 Task: Use Buddy Effect in this video Movie B.mp4
Action: Mouse pressed left at (254, 98)
Screenshot: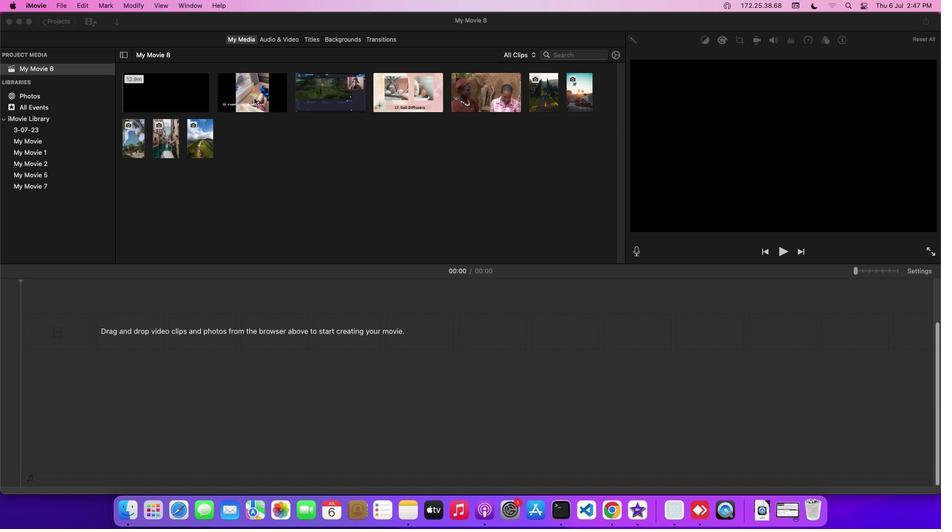 
Action: Mouse moved to (273, 42)
Screenshot: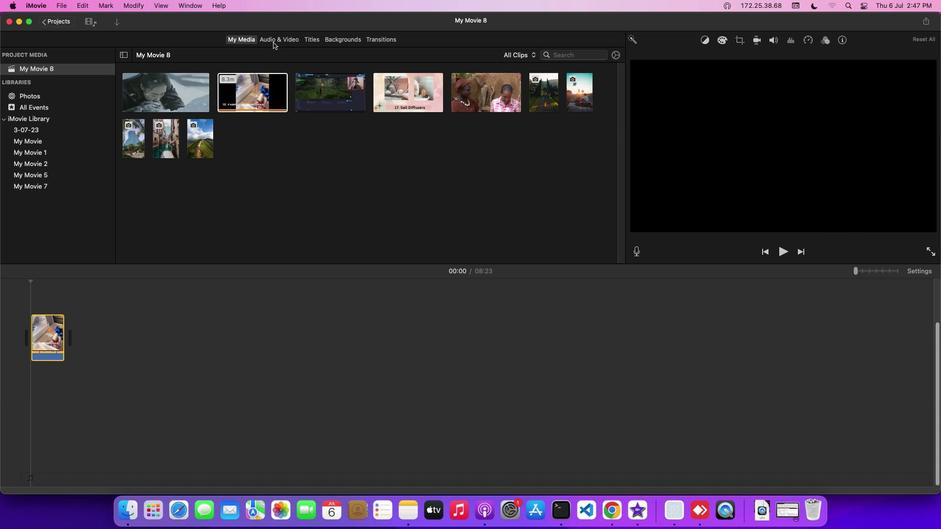 
Action: Mouse pressed left at (273, 42)
Screenshot: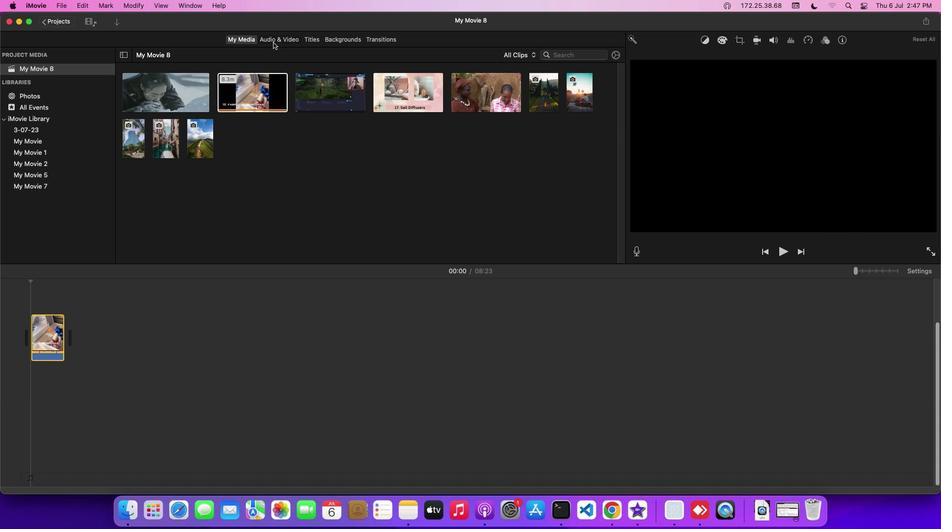 
Action: Mouse moved to (48, 94)
Screenshot: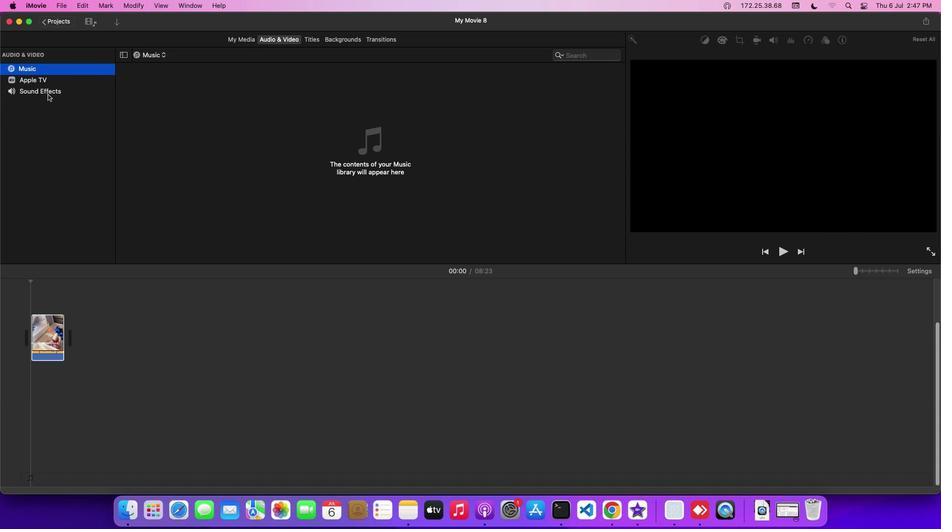 
Action: Mouse pressed left at (48, 94)
Screenshot: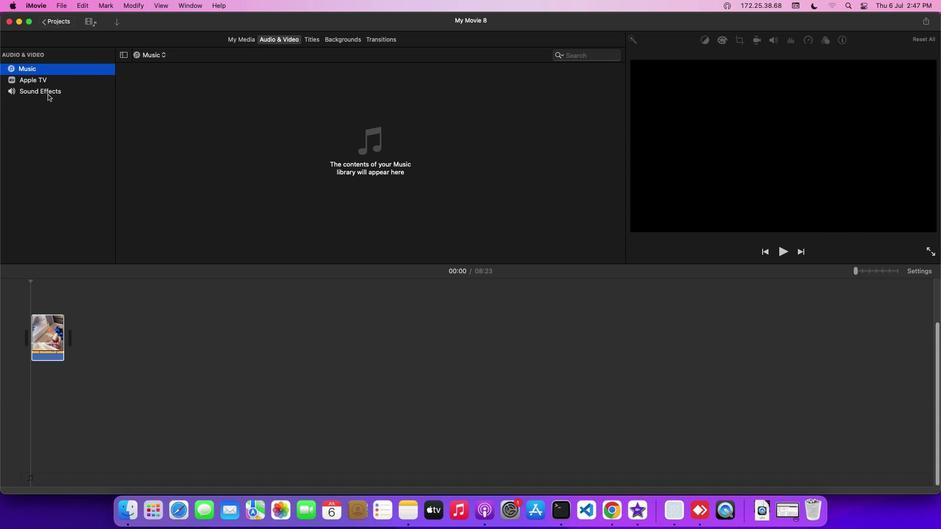 
Action: Mouse moved to (157, 197)
Screenshot: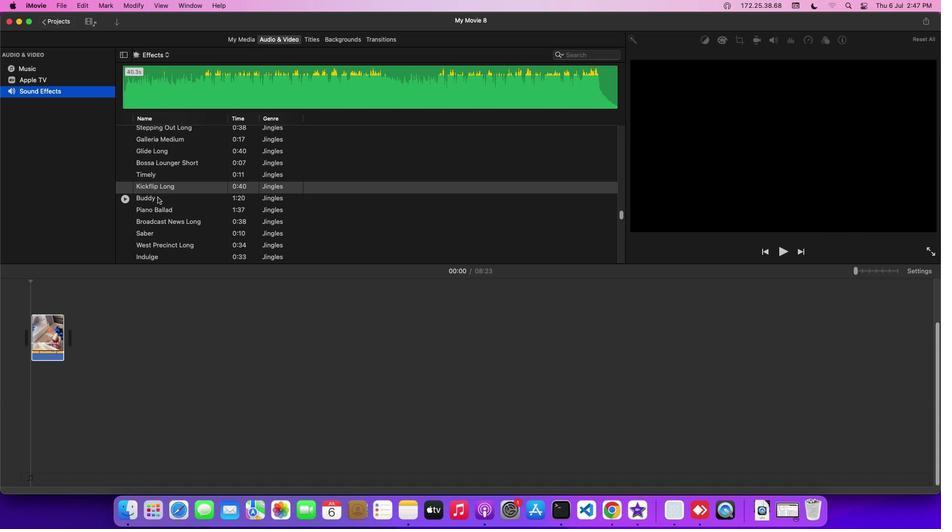 
Action: Mouse pressed left at (157, 197)
Screenshot: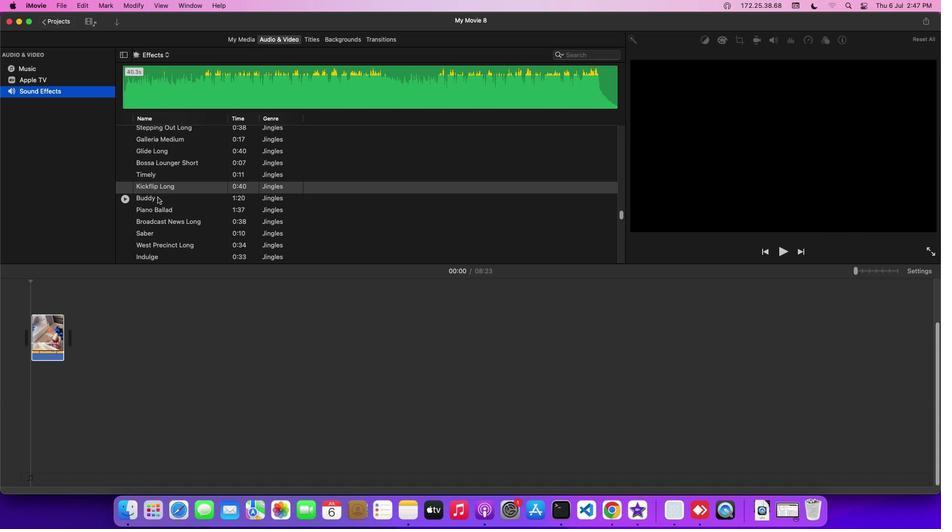 
Action: Mouse moved to (157, 197)
Screenshot: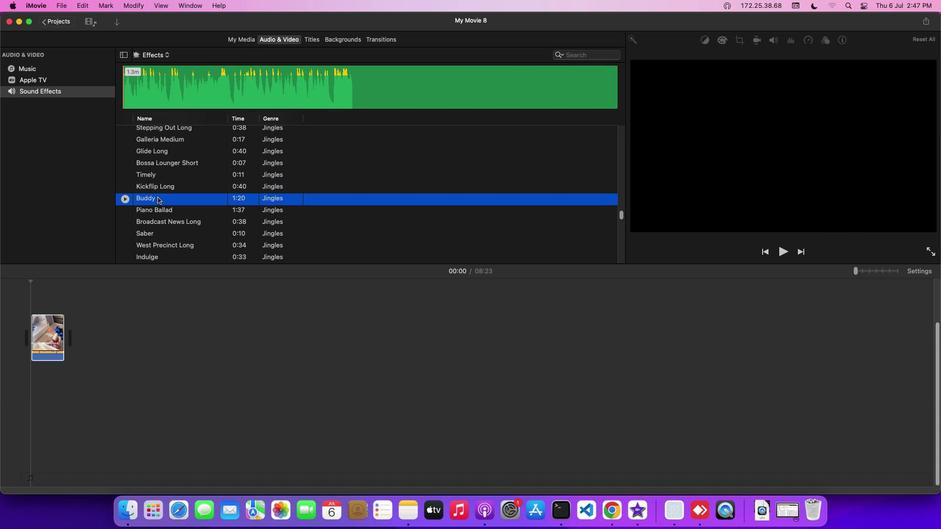 
Action: Mouse pressed left at (157, 197)
Screenshot: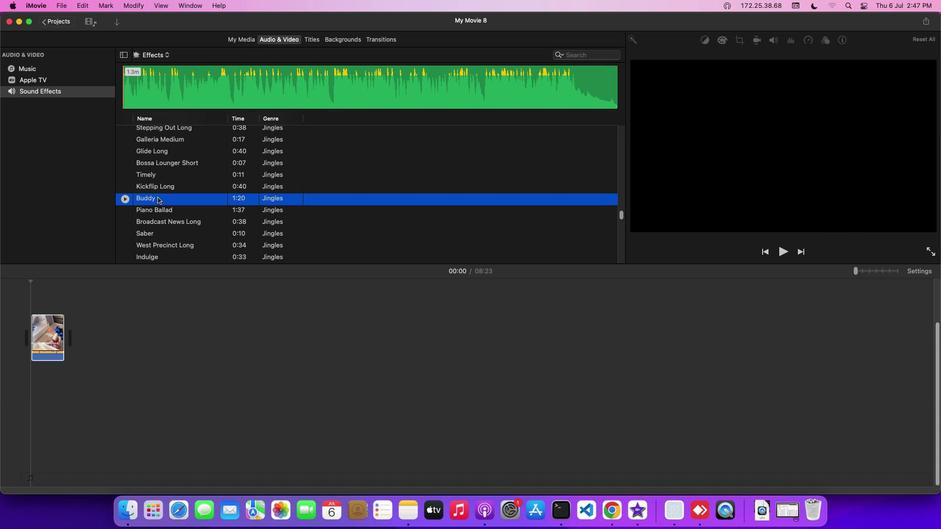 
Action: Mouse moved to (130, 367)
Screenshot: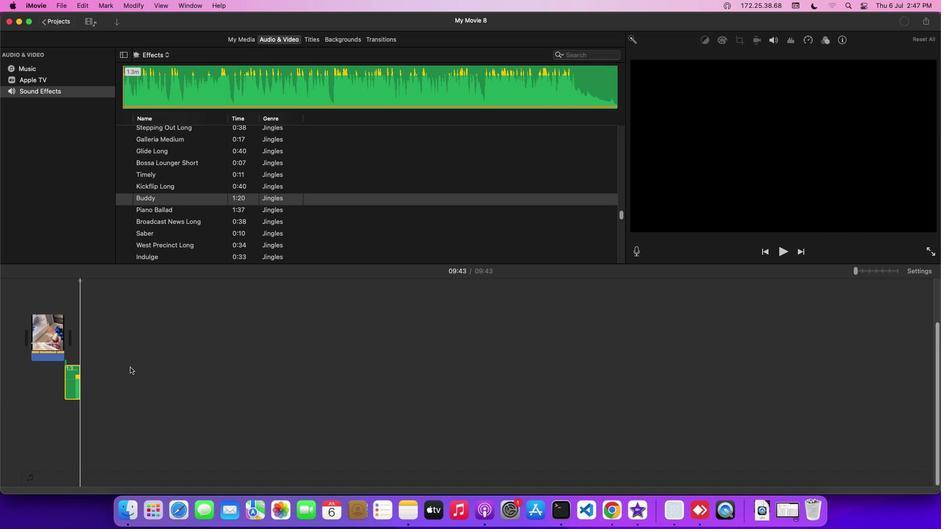 
